 Task: Create Card Product Improvement Execution in Board Brand Monitoring Best Practices to Workspace Audio Editing Software. Create Card Comedy Festival Review in Board Sales Performance Reporting and Analysis to Workspace Audio Editing Software. Create Card Product End-of-Life Planning in Board Customer Service Chatbot Implementation and Optimization to Workspace Audio Editing Software
Action: Mouse moved to (112, 361)
Screenshot: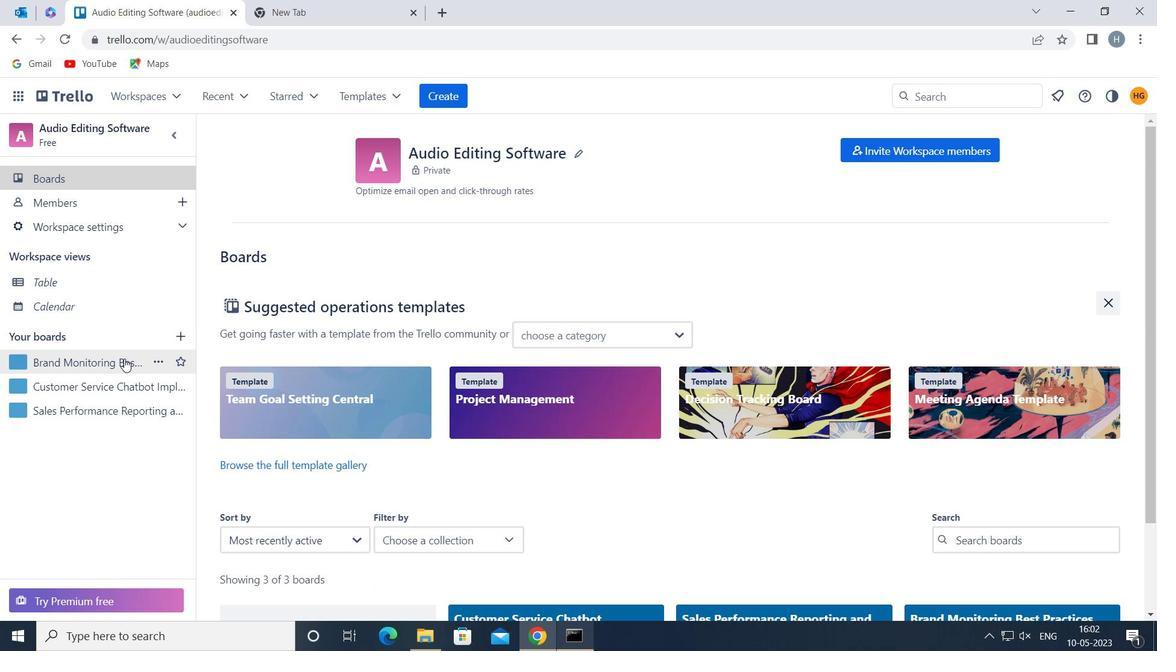 
Action: Mouse pressed left at (112, 361)
Screenshot: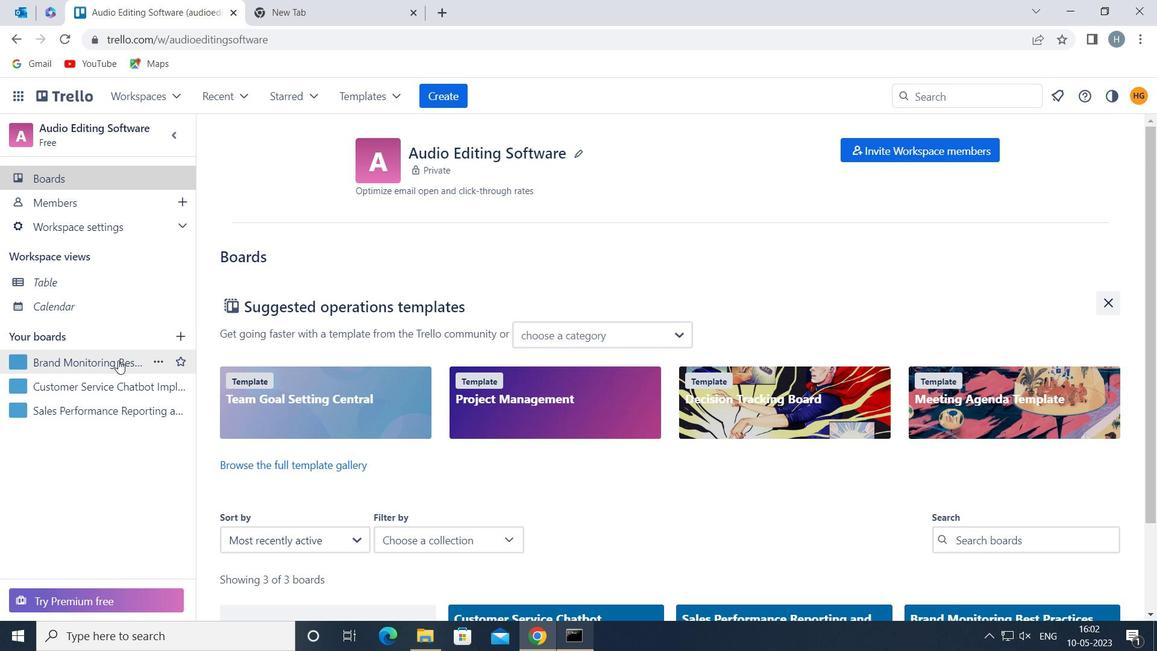 
Action: Mouse moved to (300, 217)
Screenshot: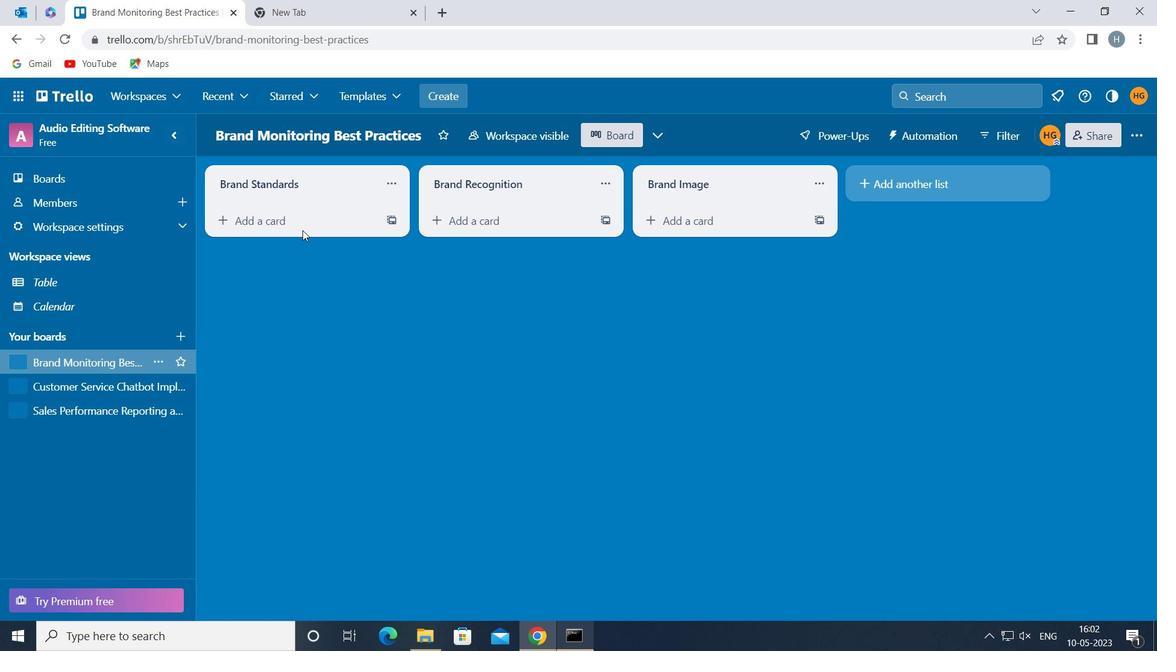 
Action: Mouse pressed left at (300, 217)
Screenshot: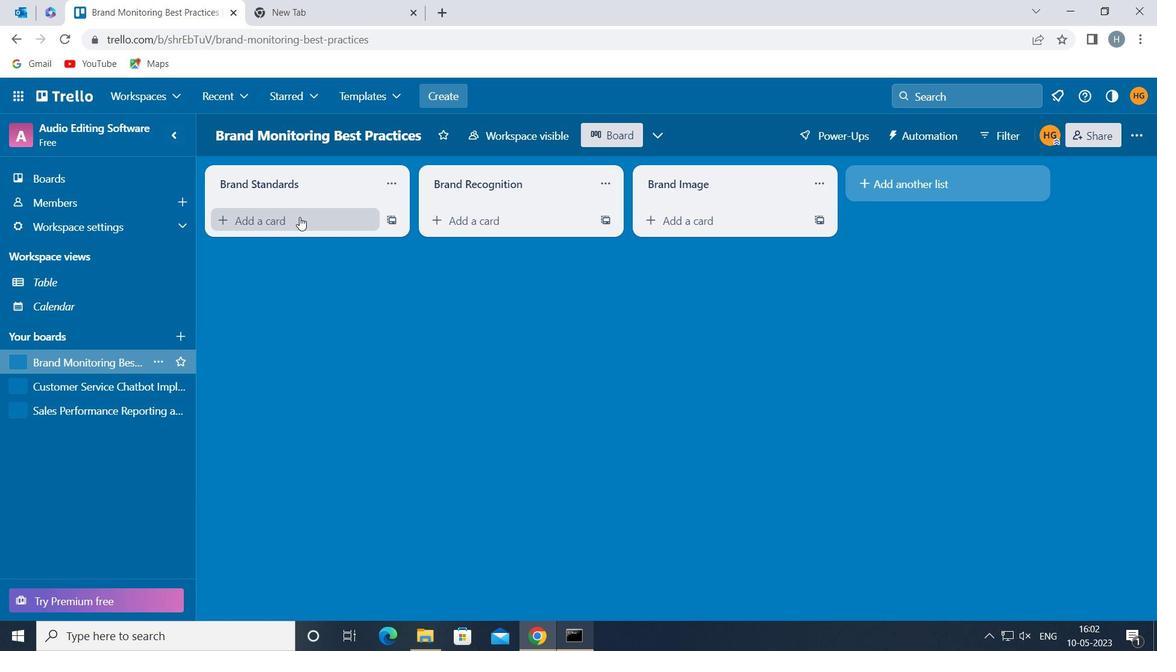 
Action: Key pressed <Key.shift>PRODUCT<Key.space><Key.shift>IMPROVEMENT<Key.space><Key.shift>EXECUTIV<Key.backspace>ON
Screenshot: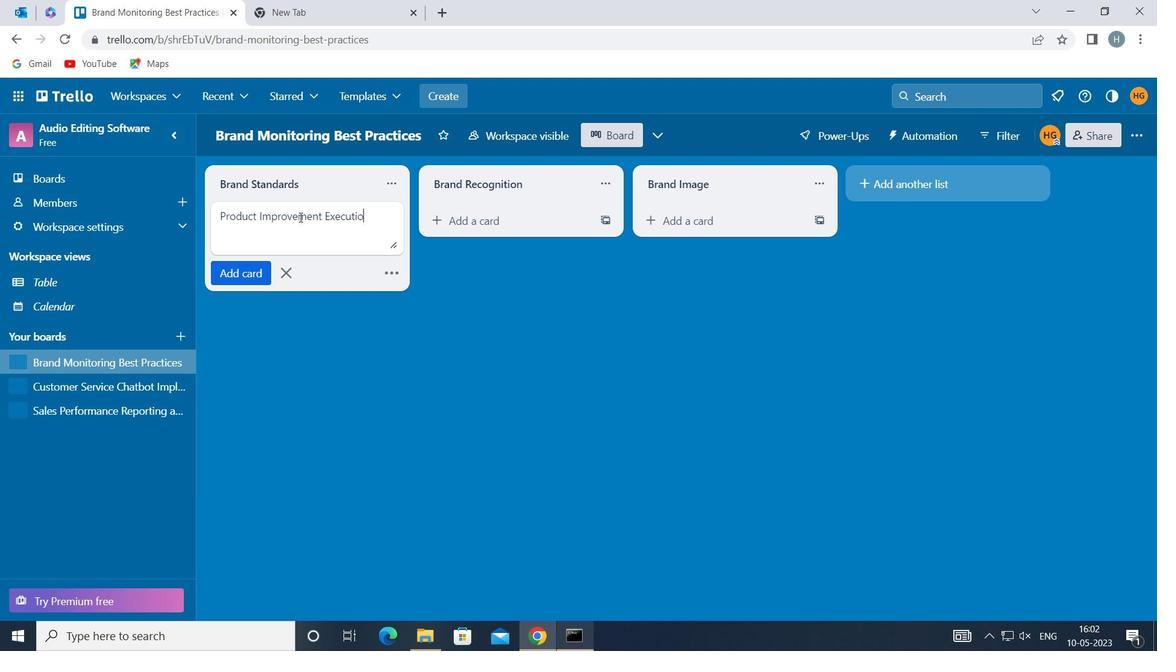 
Action: Mouse moved to (258, 270)
Screenshot: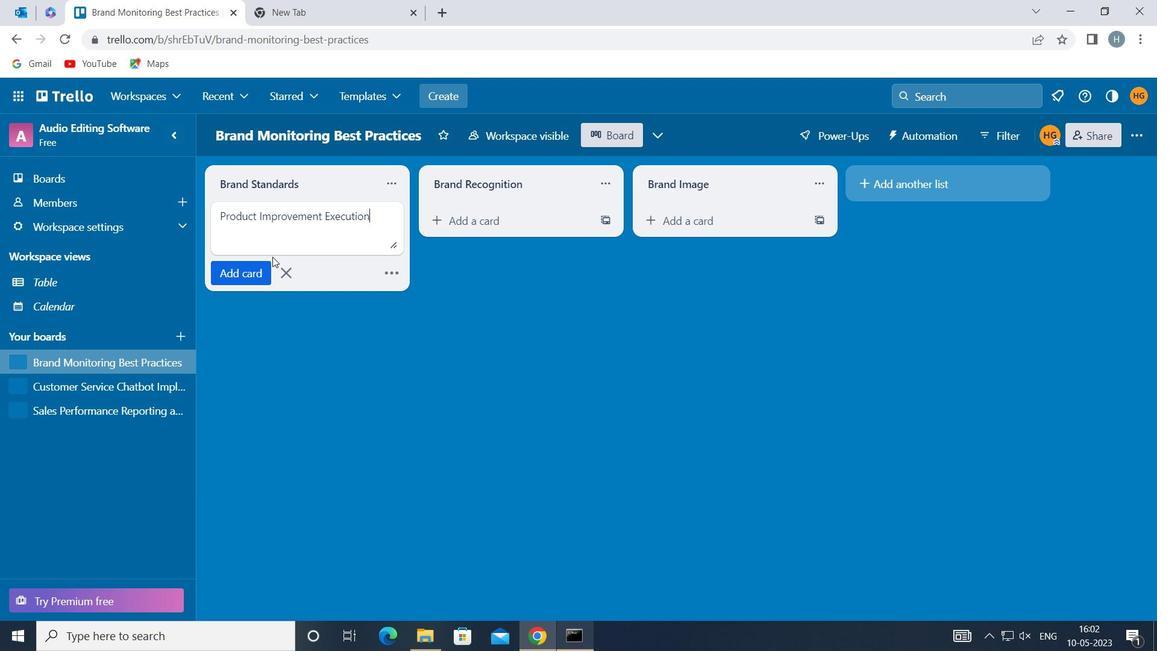 
Action: Mouse pressed left at (258, 270)
Screenshot: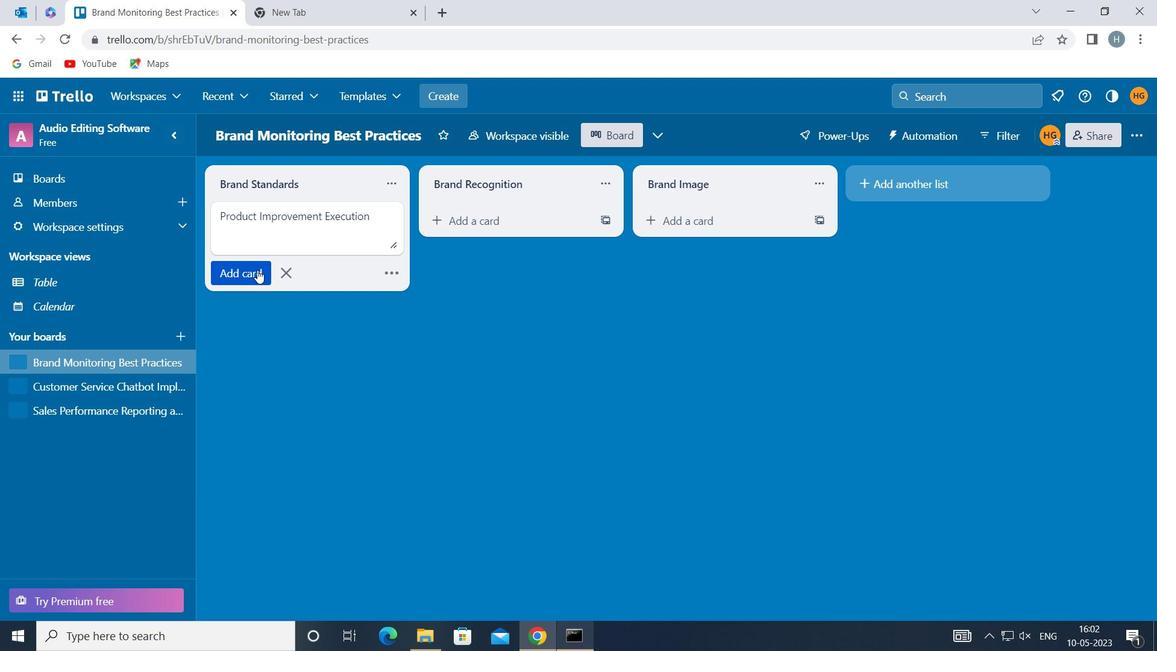 
Action: Mouse moved to (301, 341)
Screenshot: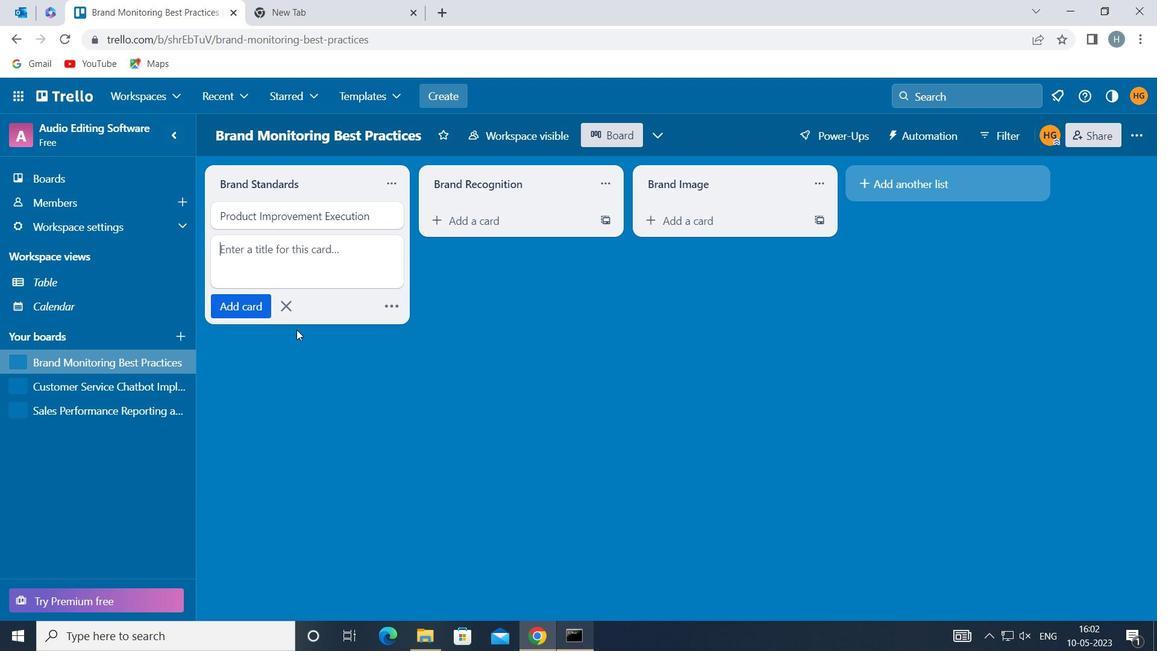 
Action: Mouse pressed left at (301, 341)
Screenshot: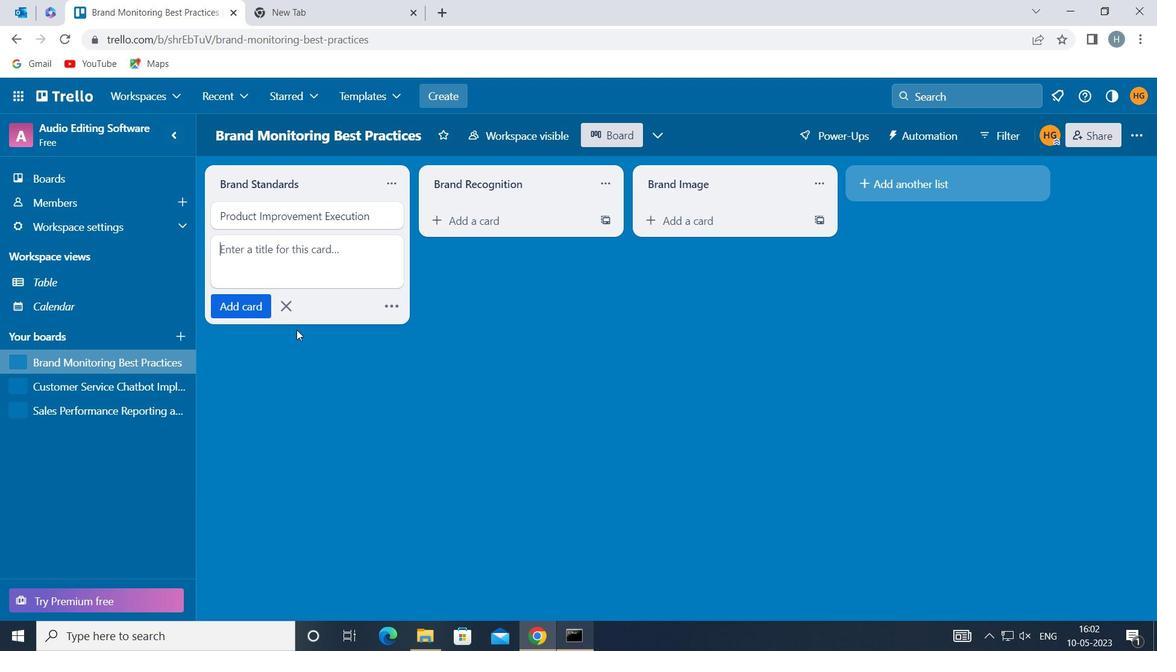 
Action: Mouse moved to (102, 404)
Screenshot: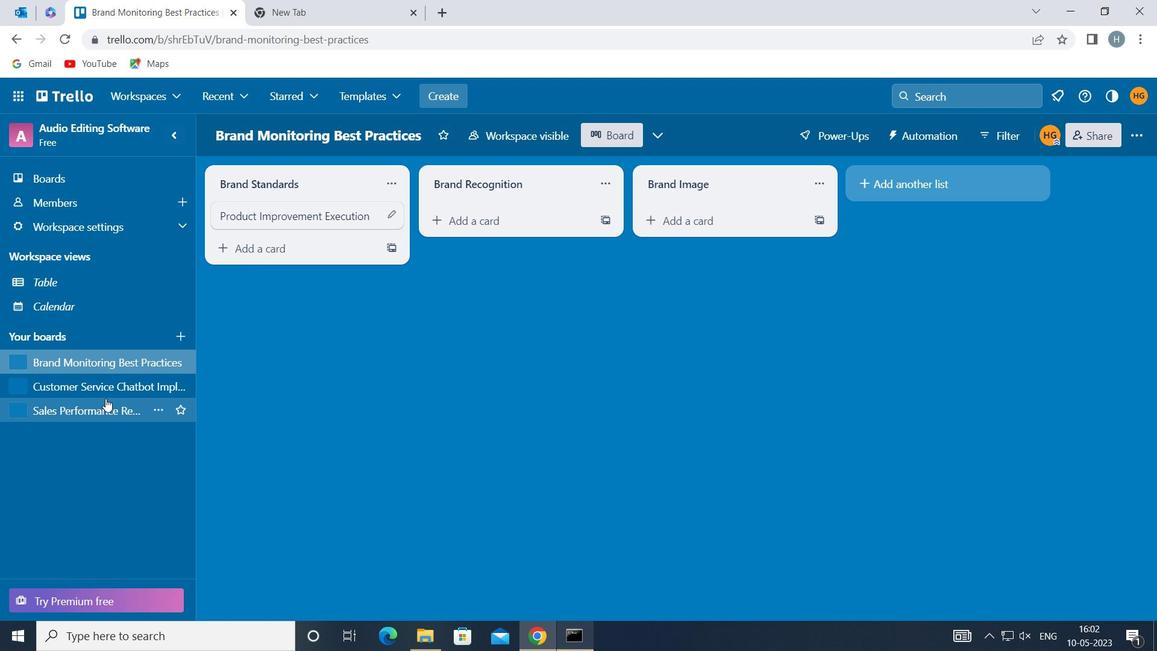 
Action: Mouse pressed left at (102, 404)
Screenshot: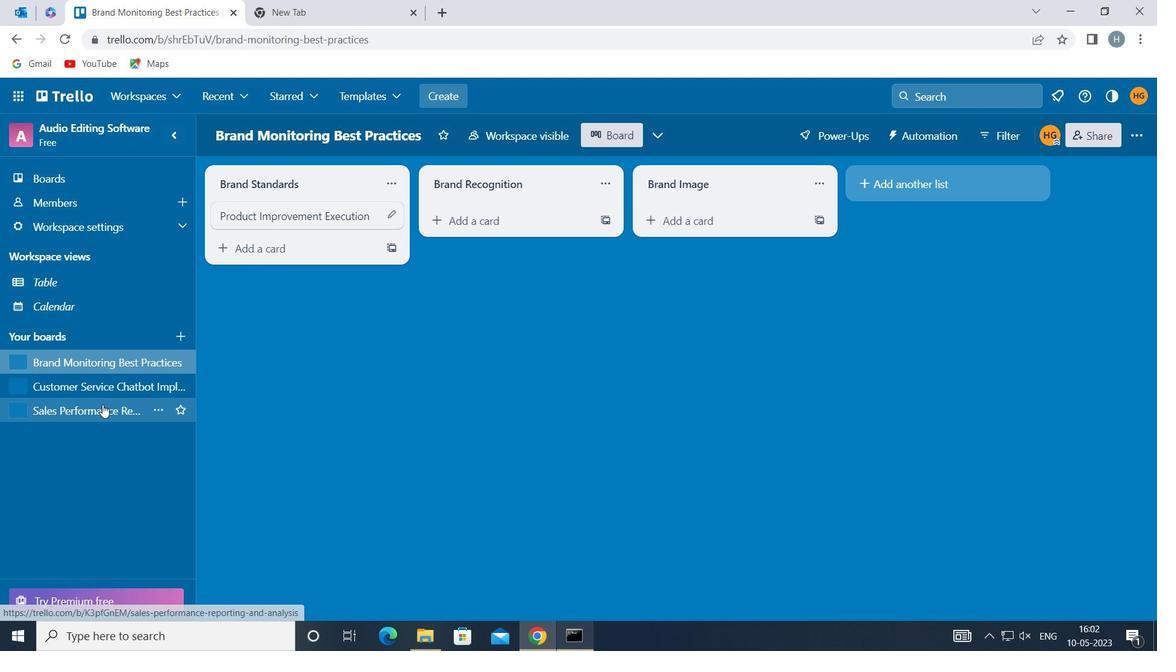 
Action: Mouse moved to (289, 220)
Screenshot: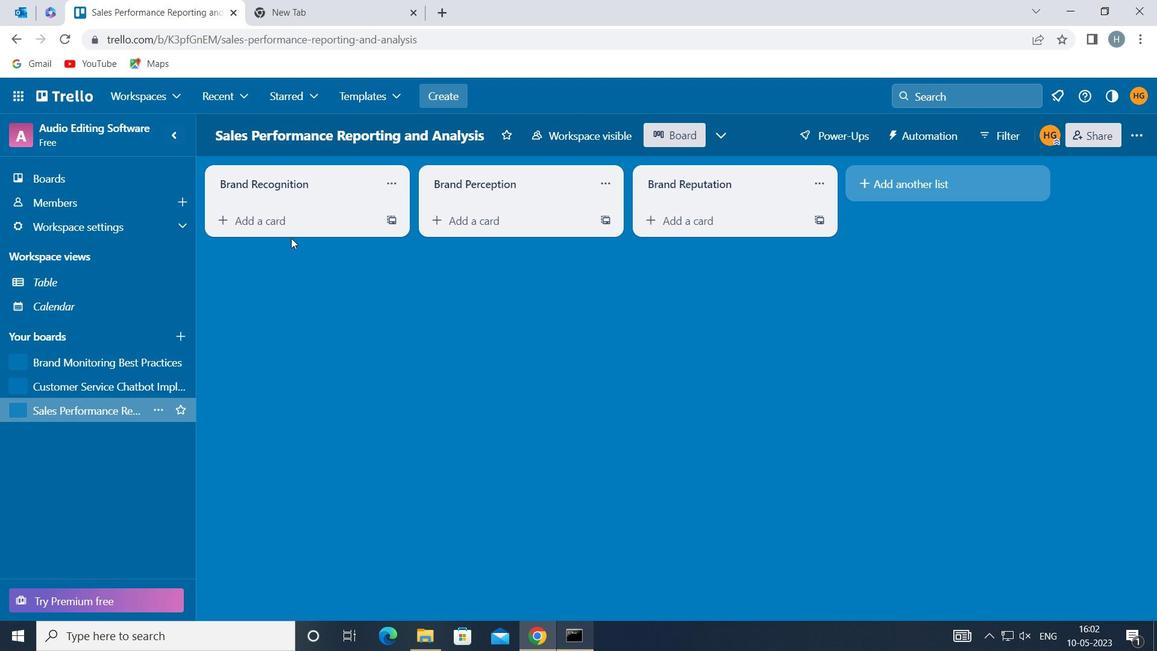 
Action: Mouse pressed left at (289, 220)
Screenshot: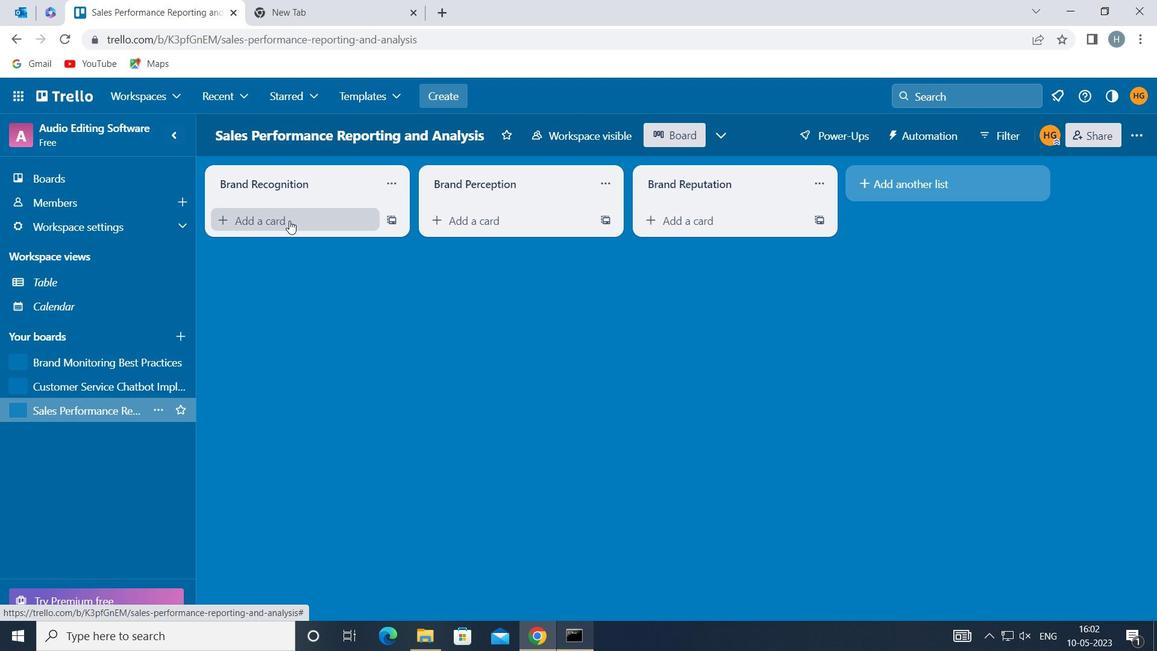 
Action: Key pressed <Key.shift>COMEDY<Key.space><Key.shift>FESTIVAL<Key.space><Key.shift>REVIEW
Screenshot: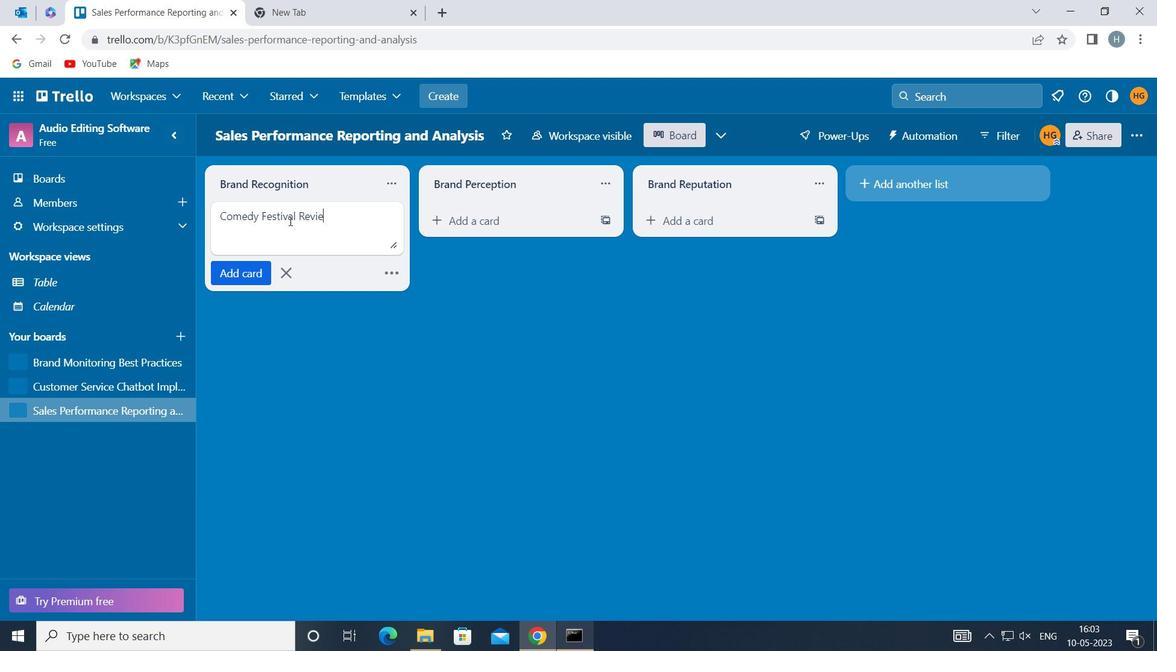 
Action: Mouse moved to (248, 270)
Screenshot: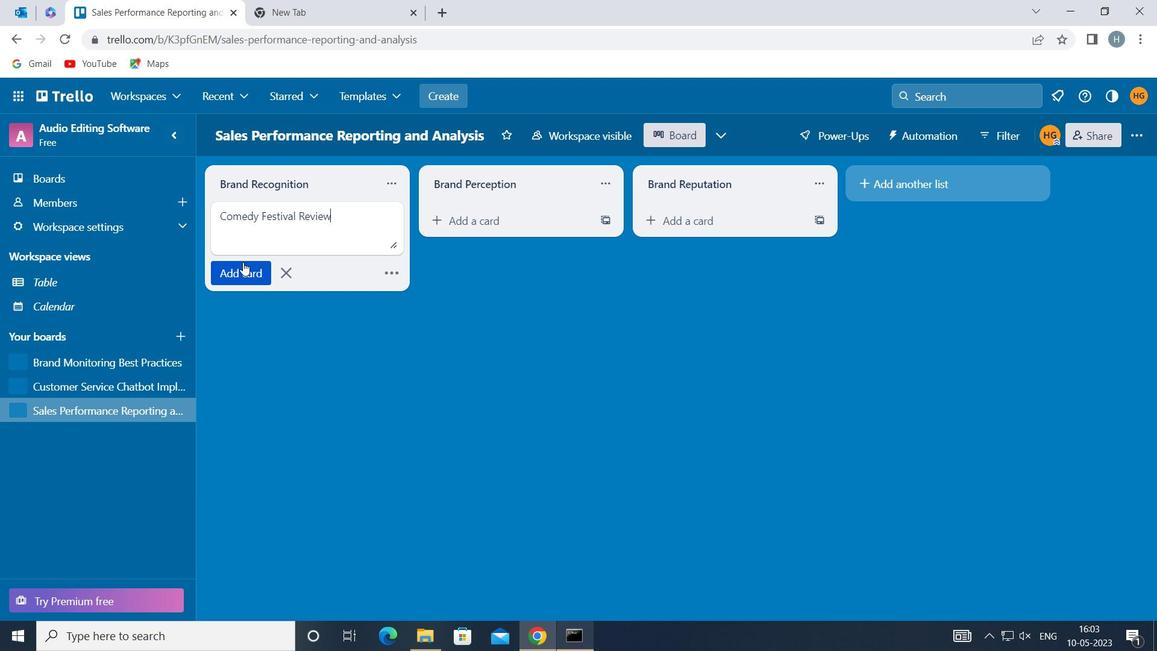 
Action: Mouse pressed left at (248, 270)
Screenshot: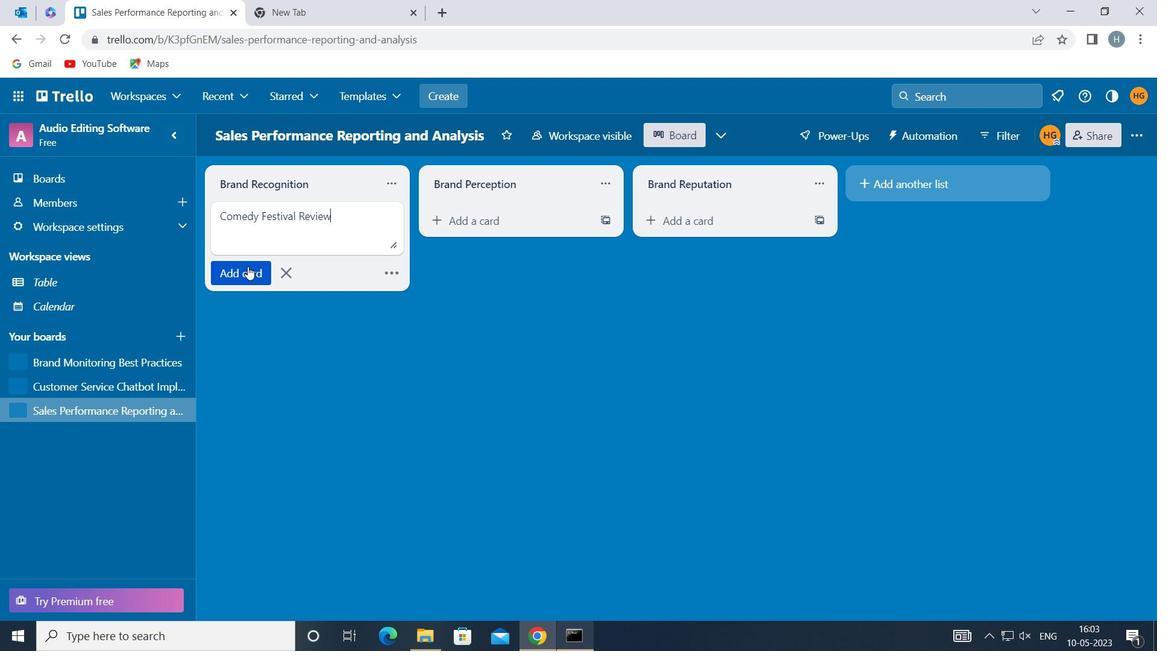 
Action: Mouse moved to (241, 340)
Screenshot: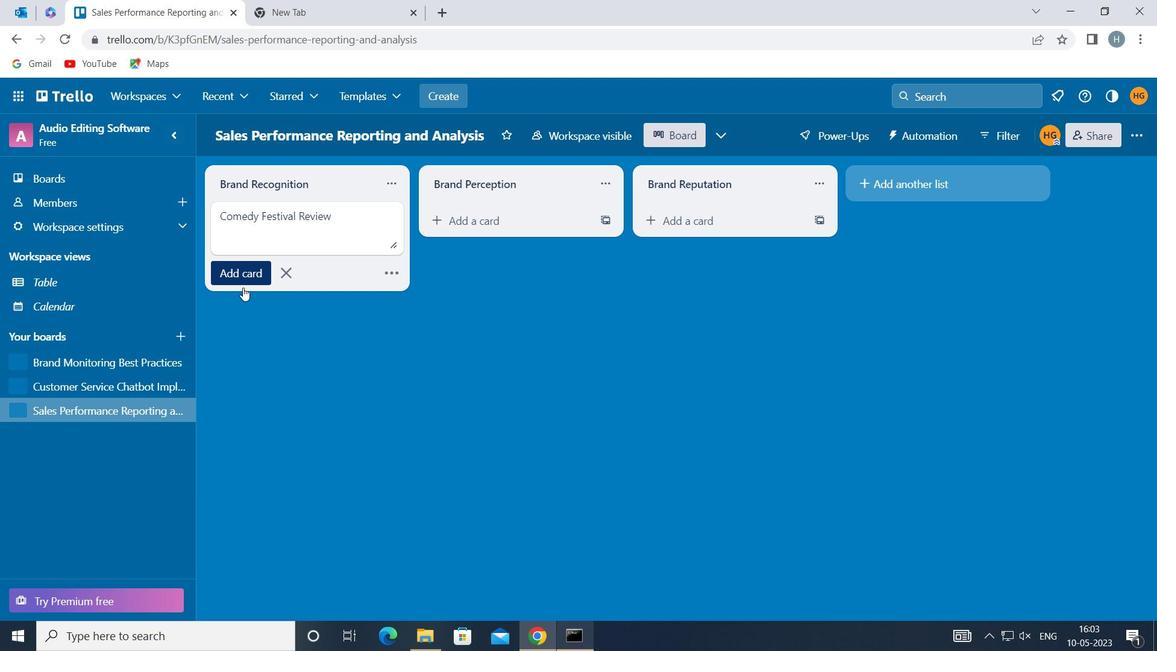 
Action: Mouse pressed left at (241, 340)
Screenshot: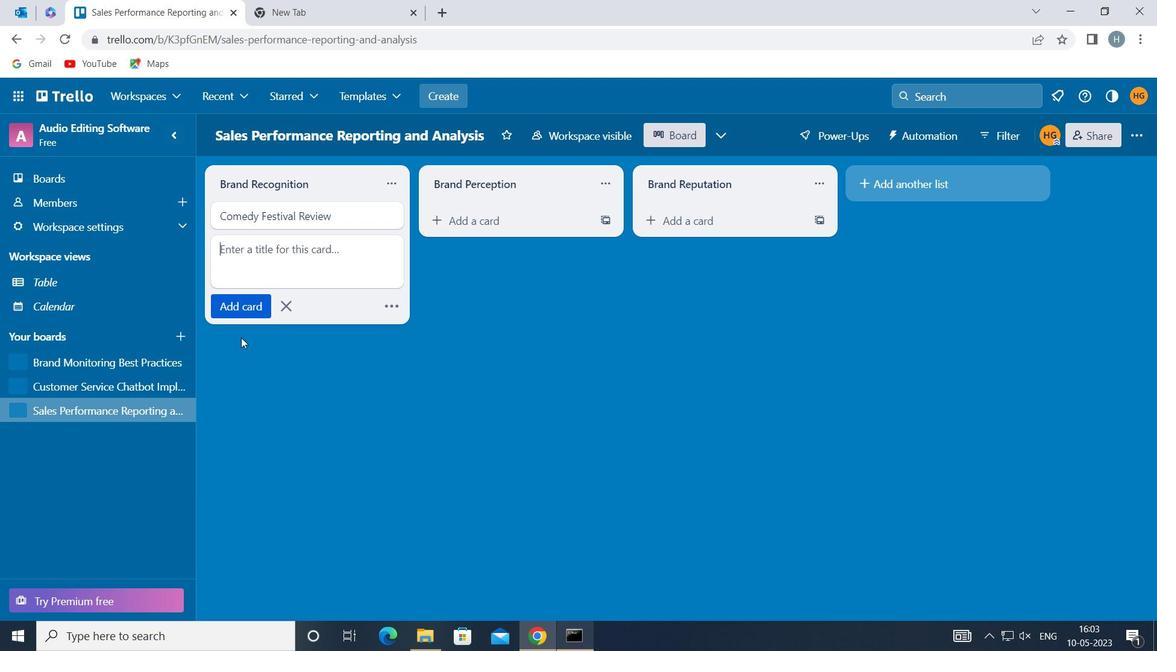 
Action: Mouse moved to (100, 385)
Screenshot: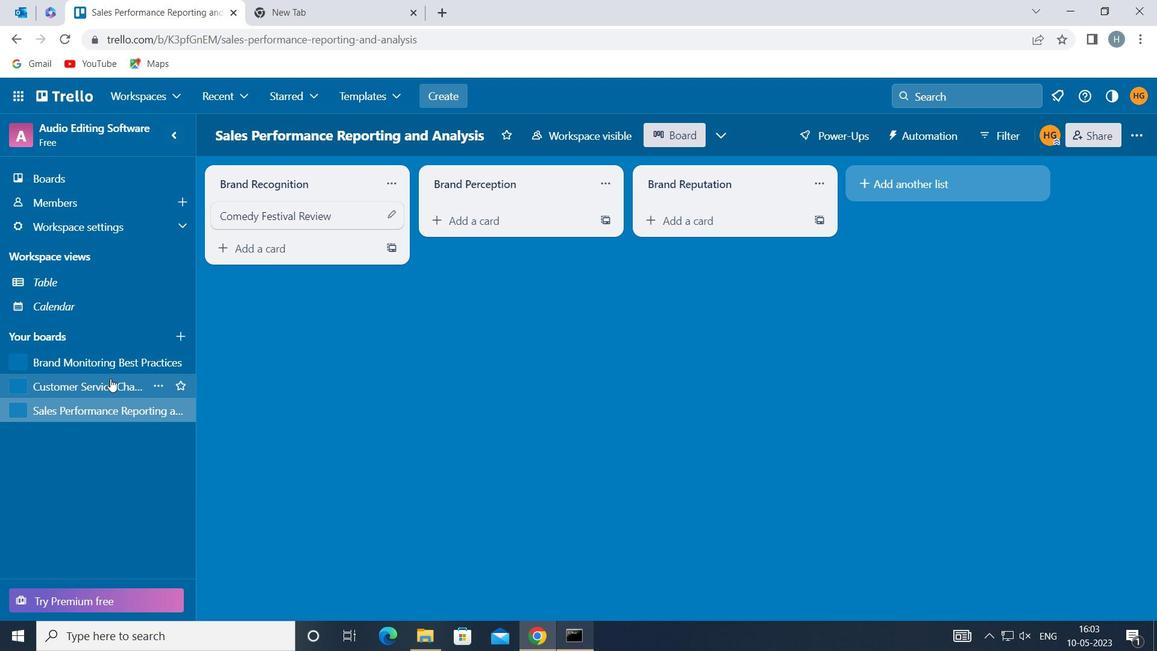 
Action: Mouse pressed left at (100, 385)
Screenshot: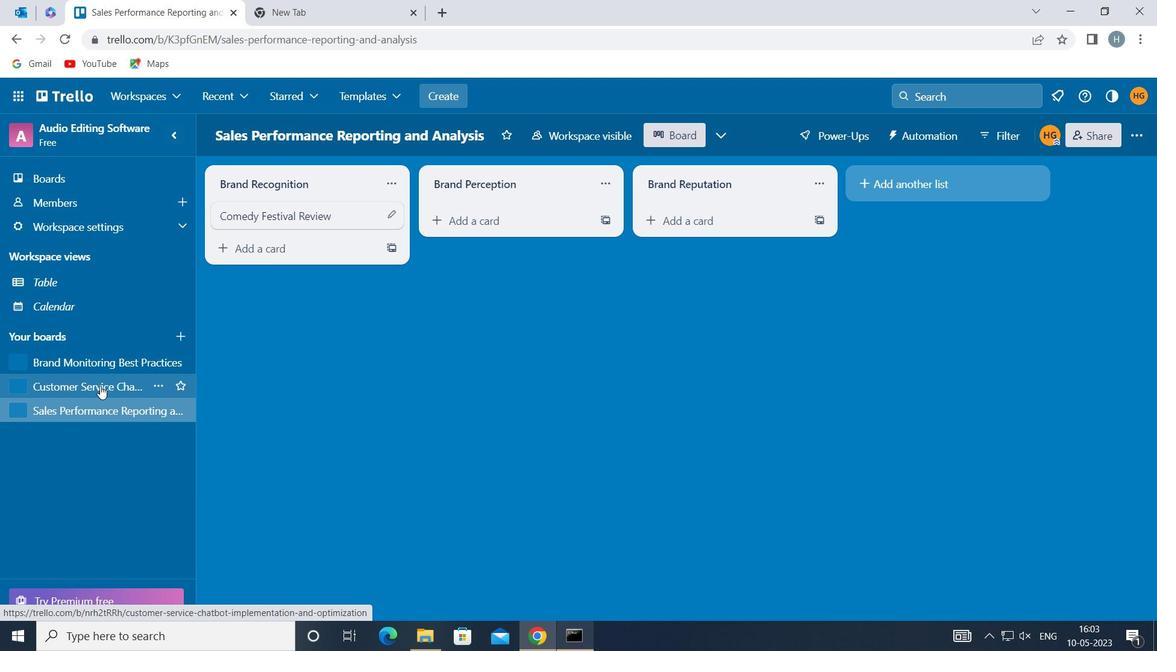 
Action: Mouse moved to (287, 223)
Screenshot: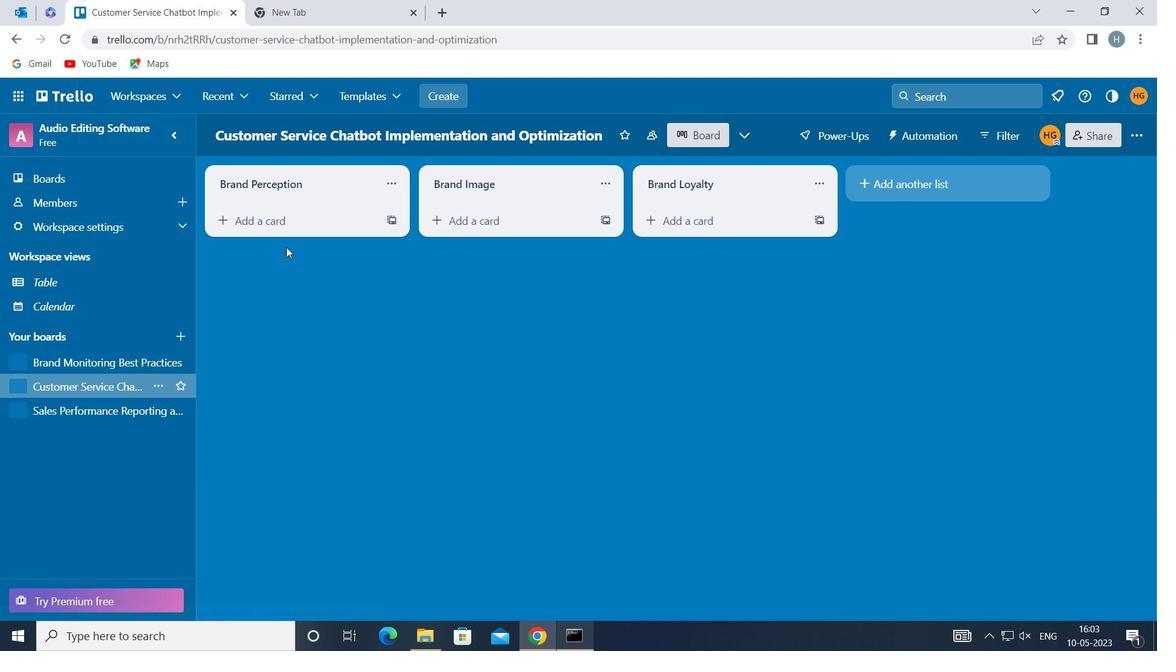 
Action: Mouse pressed left at (287, 223)
Screenshot: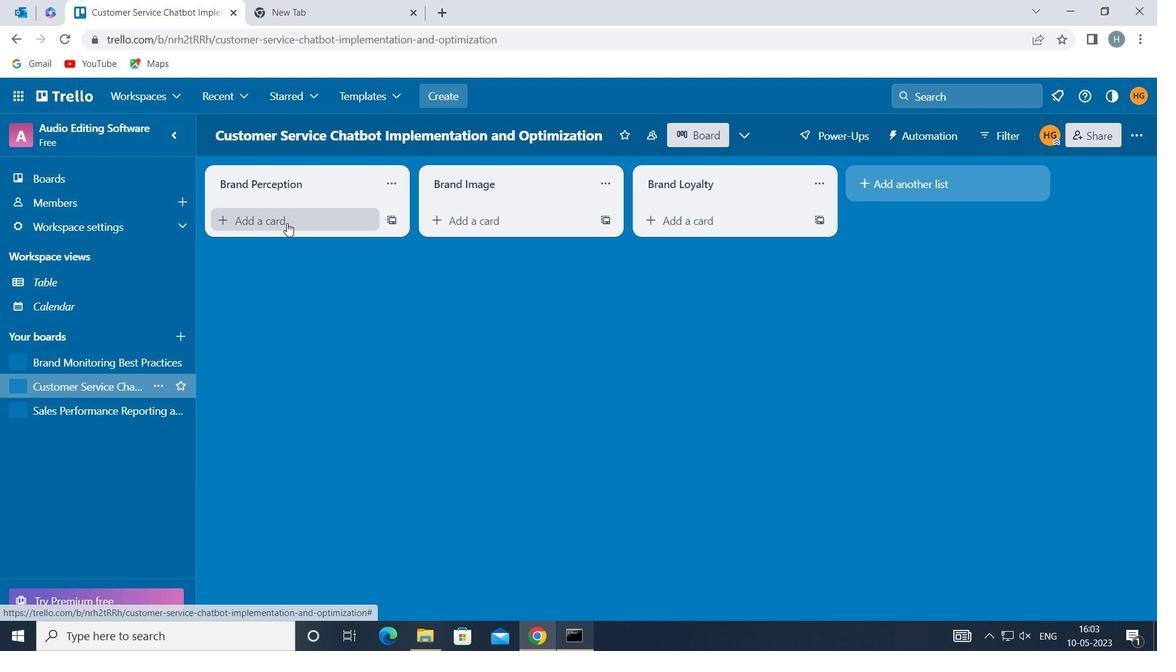 
Action: Mouse pressed left at (287, 223)
Screenshot: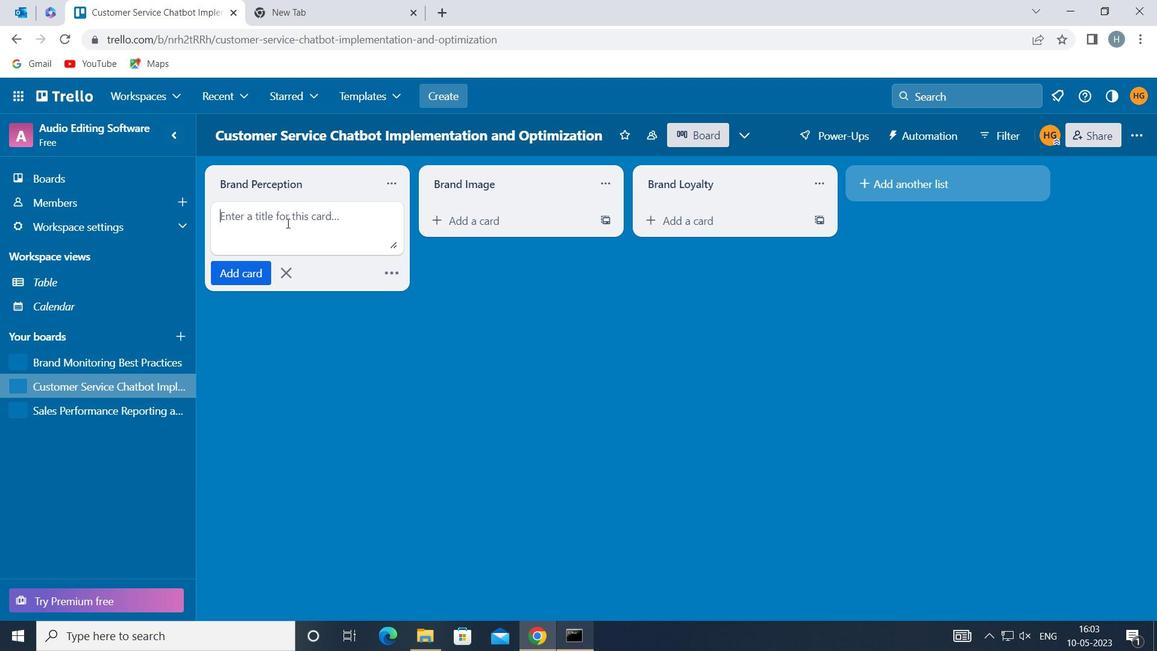 
Action: Key pressed <Key.shift>PRODUCT<Key.space><Key.shift>END-OF-LIFE<Key.space><Key.shift>PLANNING
Screenshot: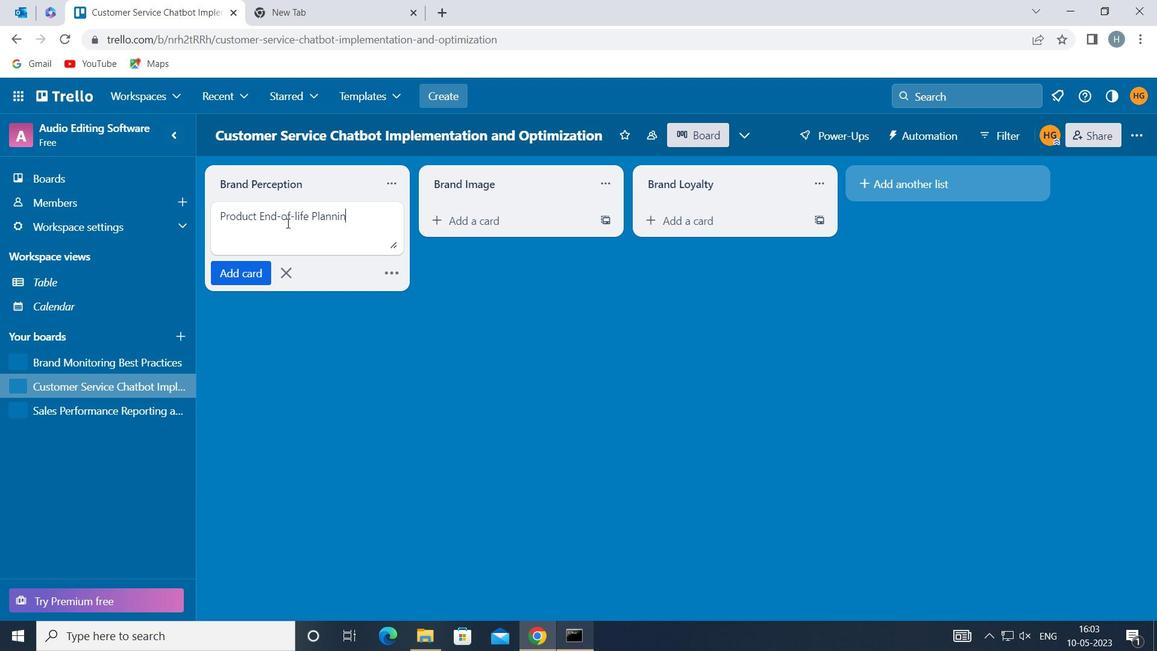 
Action: Mouse moved to (235, 271)
Screenshot: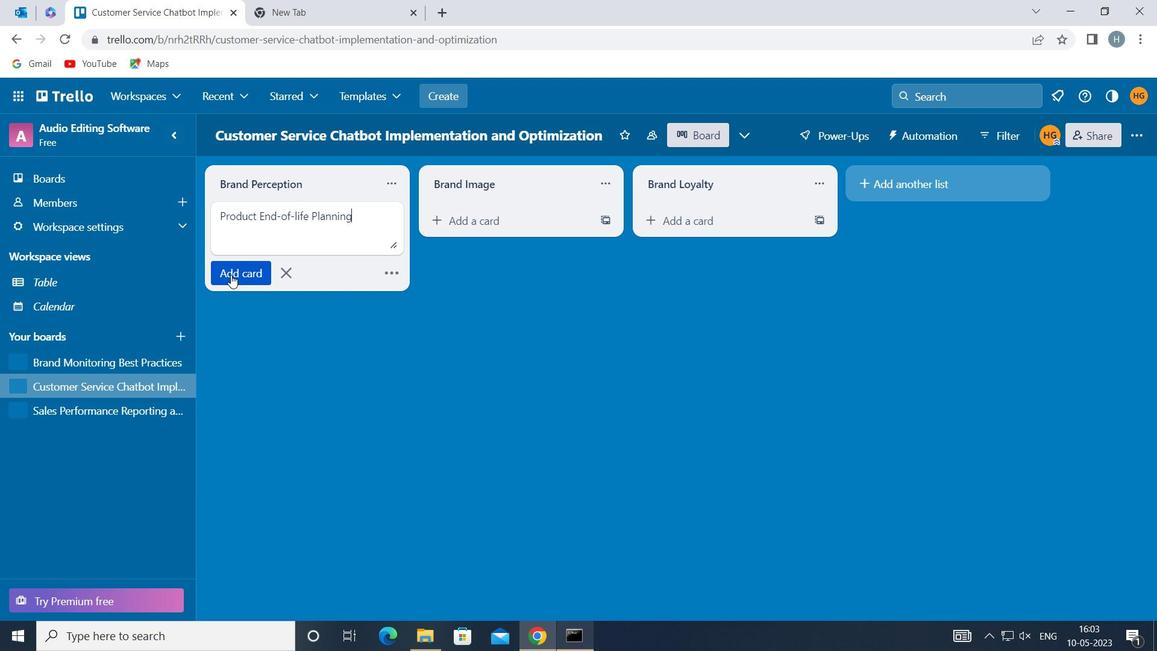 
Action: Mouse pressed left at (235, 271)
Screenshot: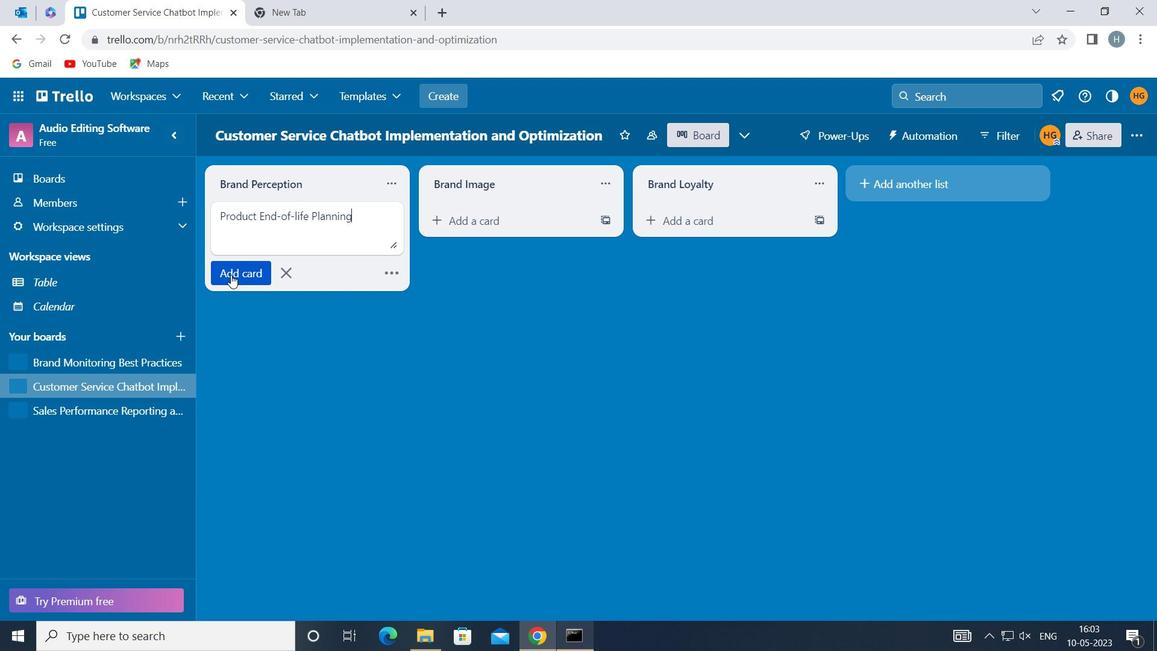 
Action: Mouse moved to (312, 355)
Screenshot: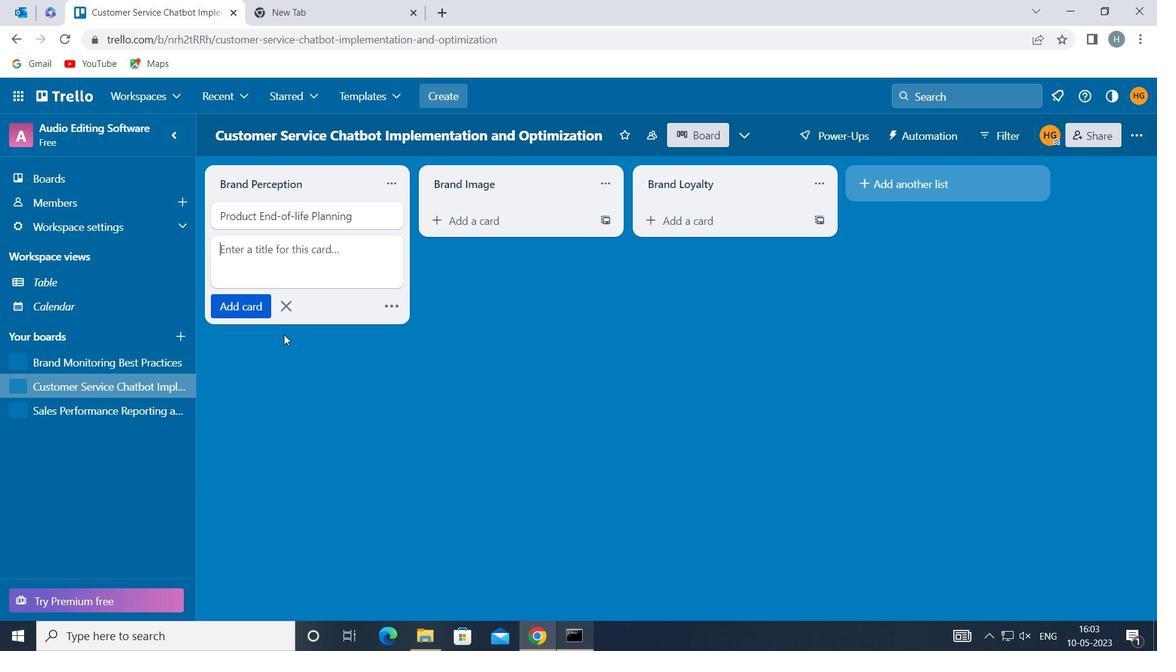 
Action: Mouse pressed left at (312, 355)
Screenshot: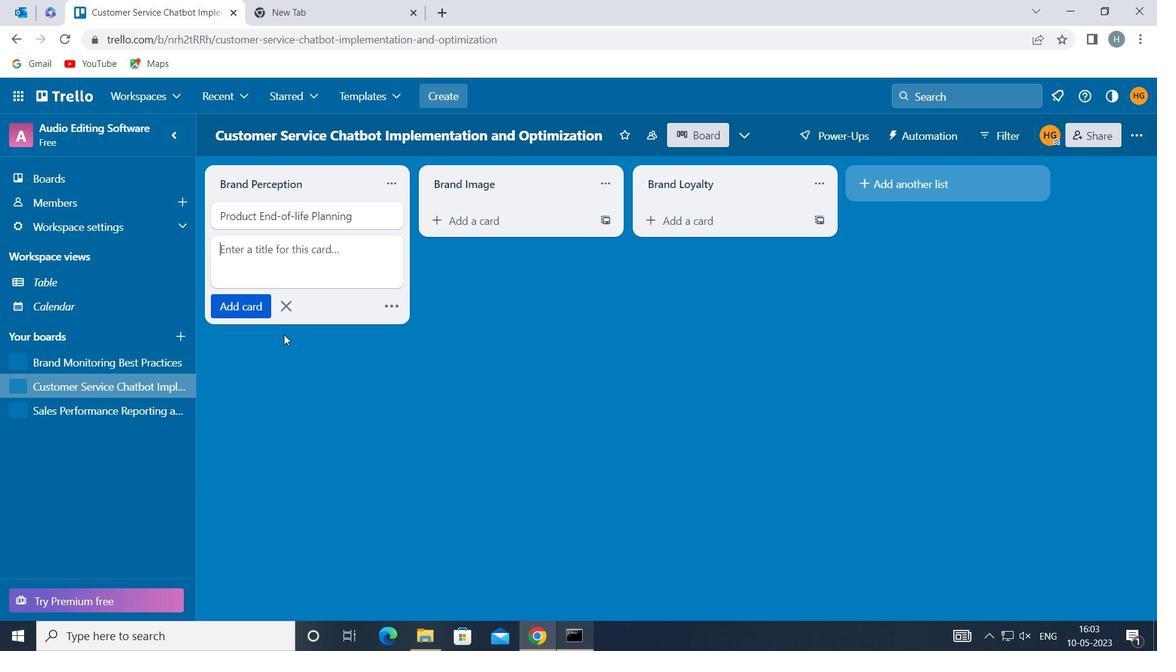 
Action: Mouse moved to (314, 355)
Screenshot: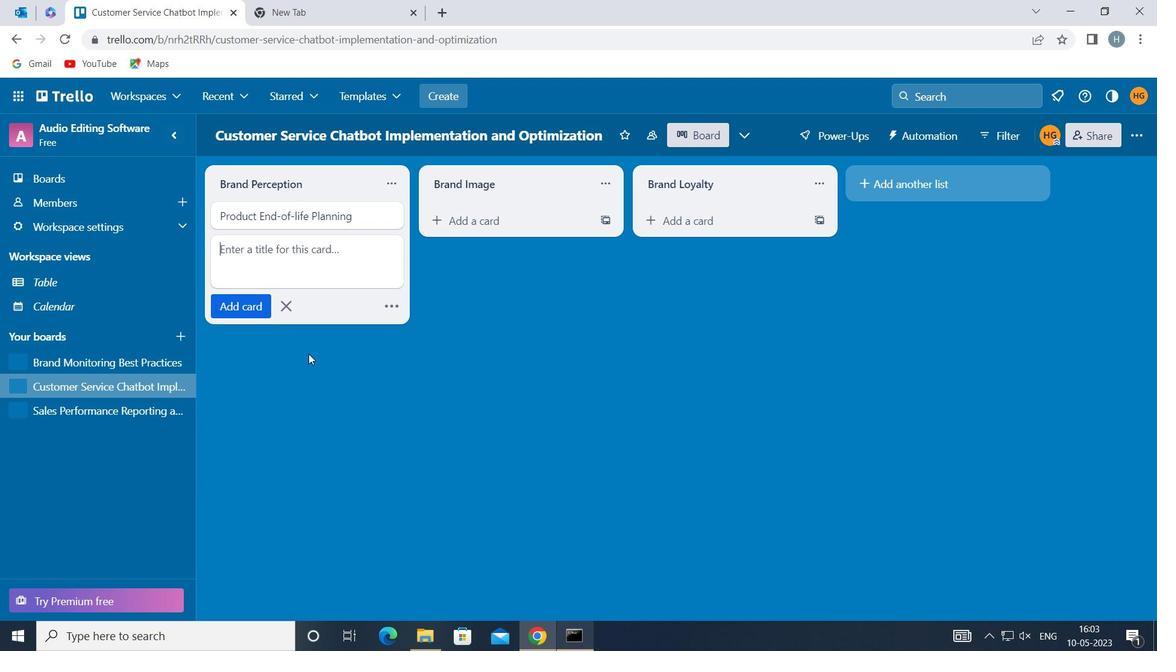 
